 Task: Implement a function that takes a filename as a parameter and checks if it's executable.
Action: Mouse moved to (82, 152)
Screenshot: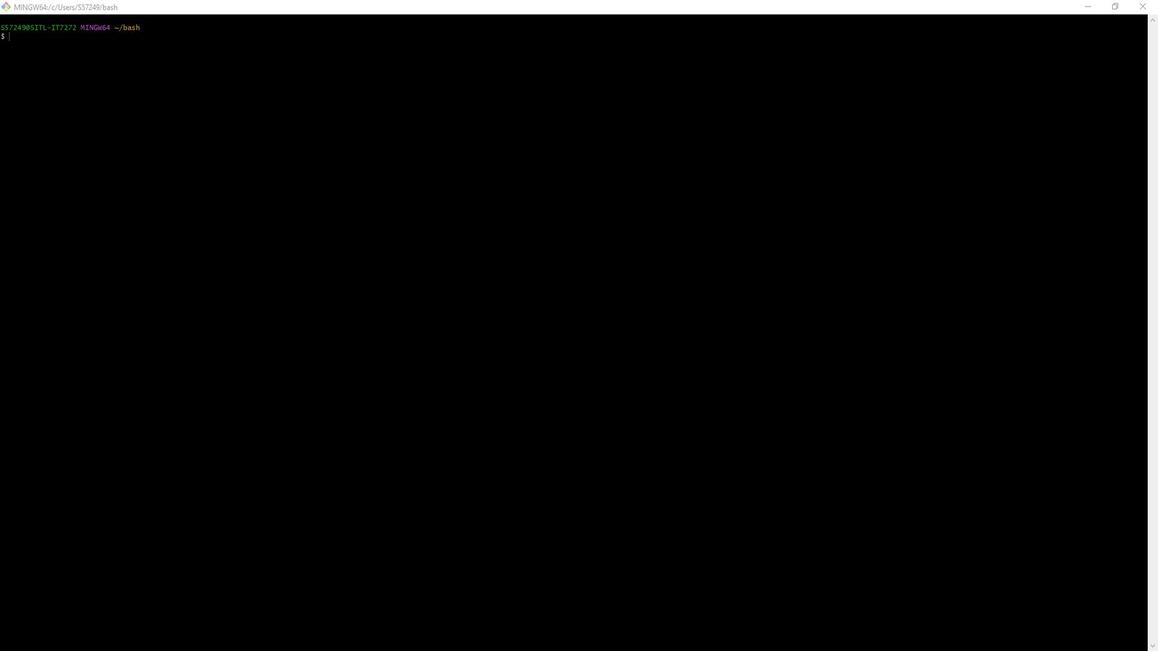 
Action: Mouse pressed left at (82, 152)
Screenshot: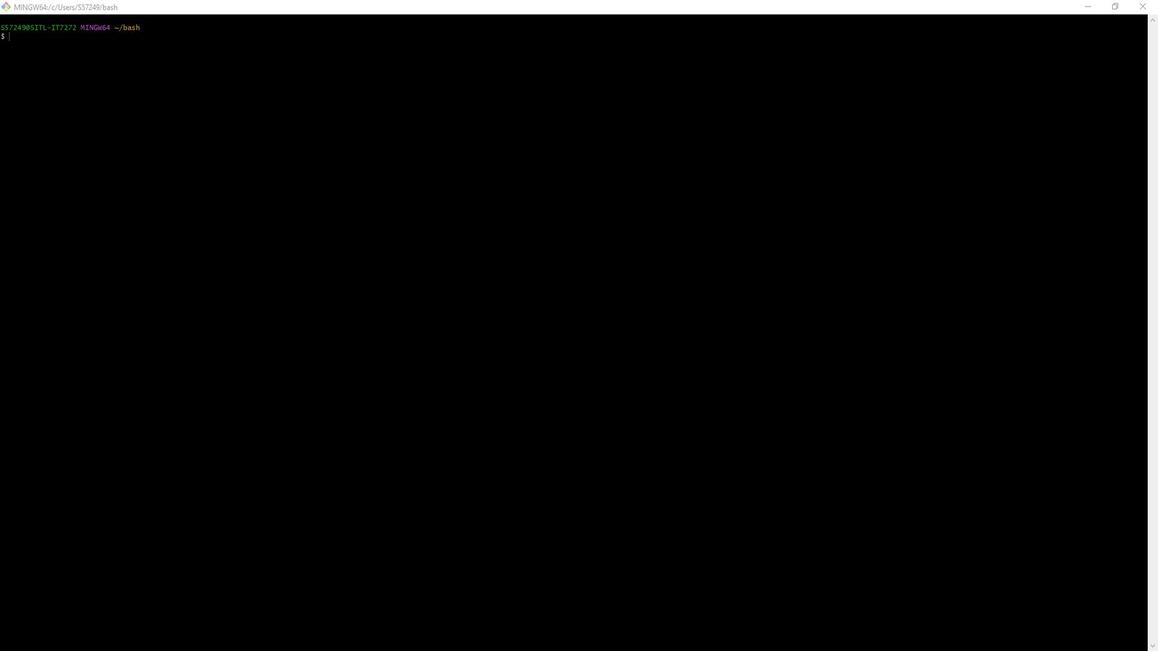 
Action: Mouse moved to (126, 47)
Screenshot: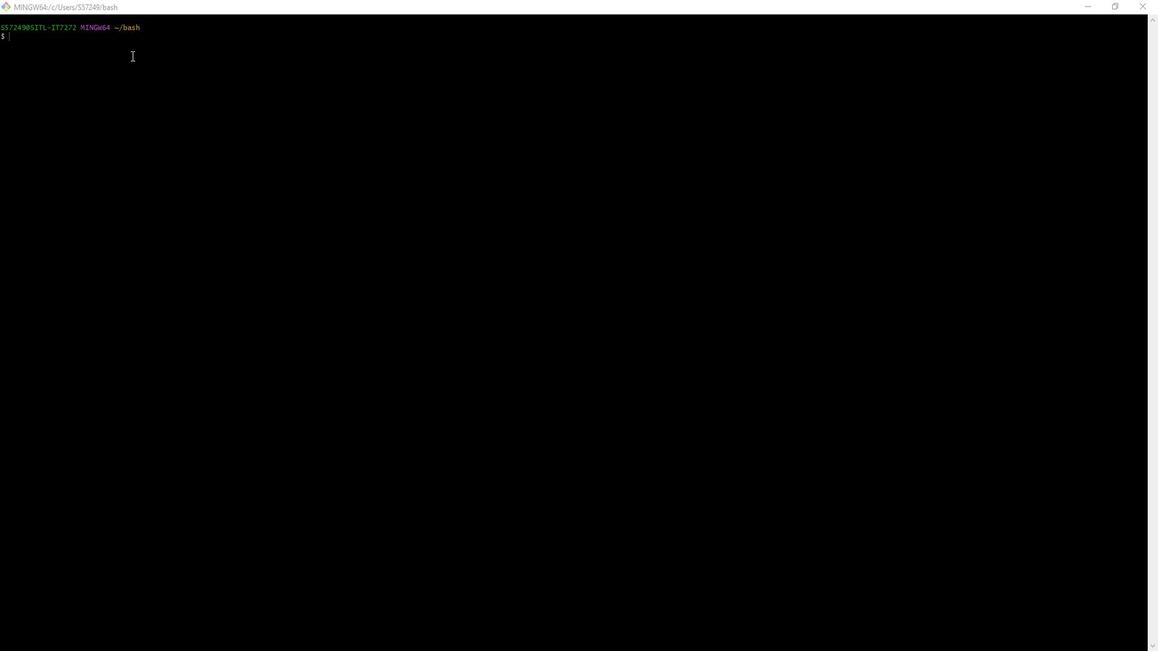 
Action: Mouse pressed left at (126, 47)
Screenshot: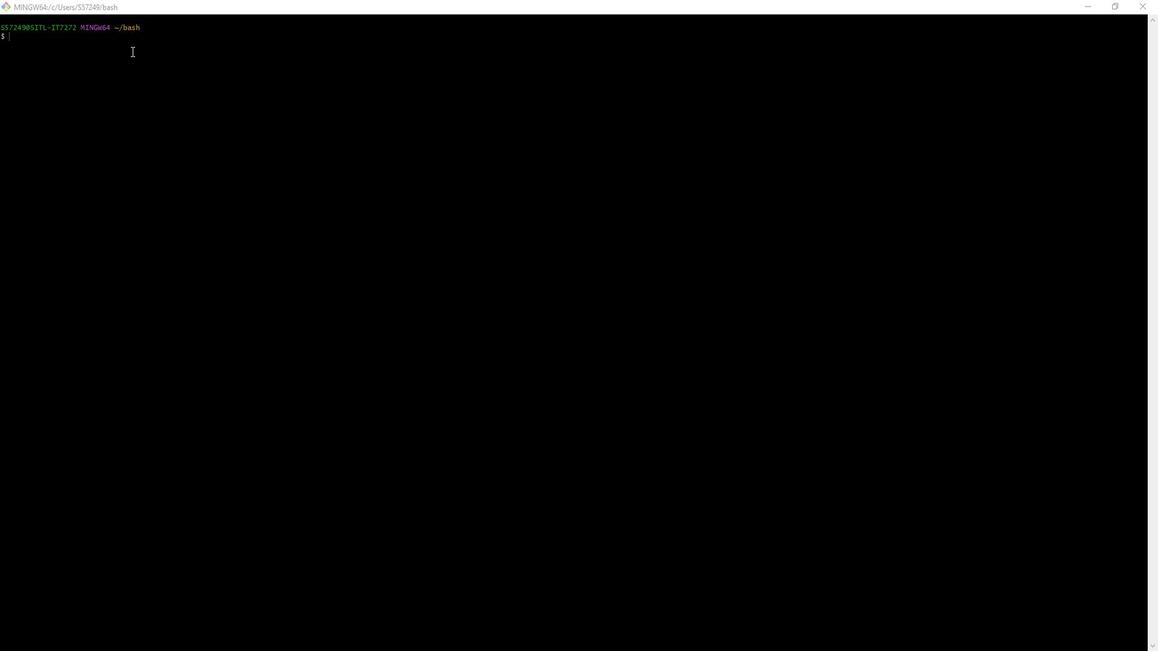 
Action: Mouse moved to (111, 62)
Screenshot: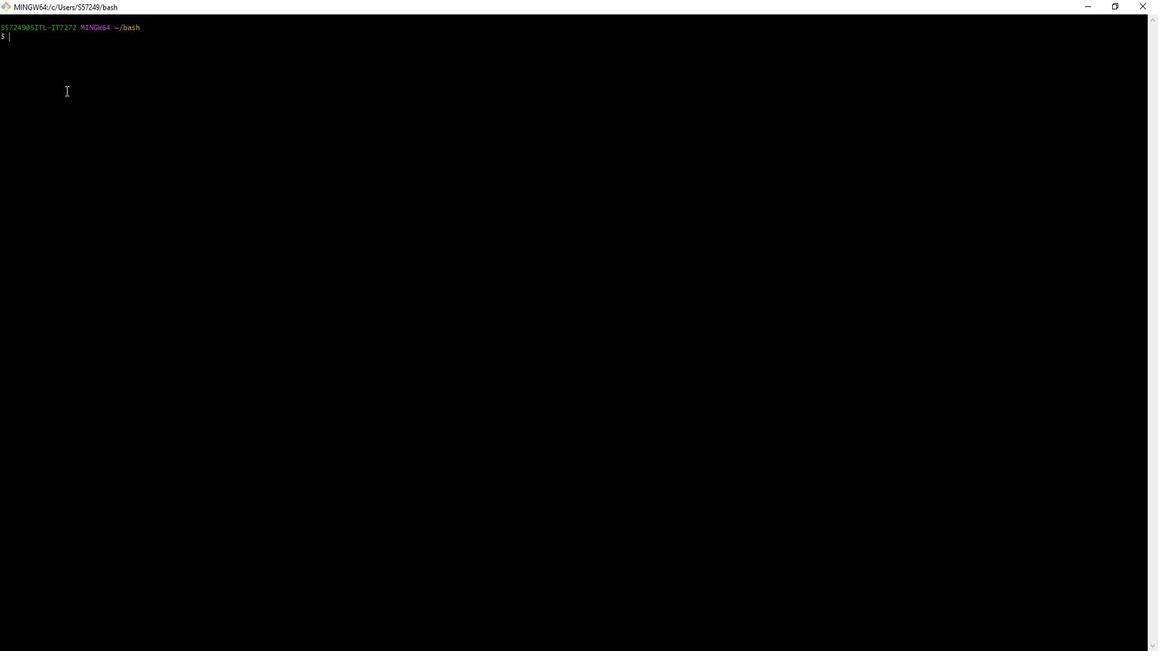 
Action: Key pressed vim<Key.space>is<Key.shift>File<Key.shift>Executable.sh<Key.enter>i<Key.shift_r>#<Key.shift><Key.shift><Key.shift><Key.shift><Key.shift><Key.shift><Key.shift><Key.shift>!/bin/bash<Key.enter><Key.backspace><Key.enter><Key.shift>#<Key.space><Key.shift>Function<Key.space>to<Key.space>check<Key.space>if<Key.space>a<Key.space>file<Key.space>is<Key.space>executable<Key.enter><Key.backspace><Key.backspace>is<Key.shift_r>_executable<Key.shift_r>()<Key.space><Key.shift_r>{<Key.enter>local<Key.space>file<Key.shift_r>_path=<Key.shift_r>""<Key.left><Key.shift>$1<Key.right><Key.enter><Key.enter>if<Key.space>[<Key.space>-x<Key.space><Key.shift_r>""<Key.left>file<Key.shift_r>_path<Key.right><Key.space>];<Key.space>then<Key.enter>echo<Key.space><Key.shift_r>""<Key.left><Key.shift>The<Key.space>file<Key.space>''<Key.left><Key.shift>4<Key.backspace><Key.shift>$file<Key.shift_r>_path<Key.right><Key.space>is<Key.space>executable.<Key.right><Key.enter><Key.left>else<Key.enter>echo<Key.space><Key.shift_r>""<Key.left><Key.shift>The<Key.space>file<Key.space>''<Key.left><Key.shift><Key.shift><Key.shift>$file<Key.shift_r>_path<Key.right><Key.space>is<Key.space>not<Key.space>executable.<Key.right><Key.enter><Key.left>fi<Key.enter><Key.left><Key.shift_r>}<Key.enter><Key.enter><Key.shift>#<Key.space><Key.shift>Example<Key.space>usage<Key.right><Key.enter><Key.left><Key.backspace>file<Key.shift_r>_to<Key.shift_r>_check<Key.space><Key.backspace>=<Key.shift_r>""<Key.left>/c/<Key.shift>Users/<Key.shift>S57249/bash/<Key.shift>Git/<Key.shift>Fi<Key.backspace><Key.backspace>file1.txt<Key.esc><Key.shift_r>:wq<Key.enter>chmod<Key.space>is<Key.shift>File<Key.shift>Executable<Key.backspace>e.sh<Key.backspace><Key.backspace><Key.backspace>.sh<Key.enter>c<Key.backspace>chmod<Key.space><Key.shift_r>+x<Key.space>is<Key.shift>File<Key.shift>Executable.sh<Key.enter><Key.up><Key.up><Key.down><Key.down><Key.up><Key.down><Key.down><Key.up><Key.down>./is<Key.shift>File<Key.shift>Executable.sh<Key.enter>vim<Key.space>is<Key.shift>File<Key.shift>Executable.sh<Key.enter><Key.right><Key.right><Key.enter>i<Key.enter>is<Key.shift_r>_executable<Key.space><Key.shift_r>""<Key.left><Key.shift>$file<Key.shift_r>_to<Key.shift_r>_check<Key.right><Key.esc><Key.shift_r>:wq<Key.enter>./is<Key.shift>File<Key.shift><Key.shift><Key.shift><Key.shift><Key.shift>Ec<Key.backspace>xecutable.sh<Key.enter>vim<Key.space>is<Key.shift>File<Key.shift><Key.shift><Key.shift><Key.shift><Key.shift><Key.shift>Executable.sh<Key.enter><Key.up><Key.up><Key.up><Key.up><Key.up><Key.up><Key.up><Key.up><Key.up><Key.left><Key.left><Key.left><Key.left><Key.left><Key.left><Key.left><Key.left><Key.left><Key.left><Key.left><Key.left>i<Key.shift>$<Key.right><Key.right><Key.right><Key.right><Key.right><Key.esc><Key.shift_r>:wq<Key.down><Key.down>i<Key.down><Key.down><Key.backspace><Key.backspace><Key.backspace><Key.backspace><Key.backspace>i<Key.down><Key.down><Key.right><Key.right><Key.down><Key.down><Key.down><Key.down><Key.down><Key.right><Key.down><Key.right><Key.right><Key.right><Key.right><Key.right><Key.right><Key.right><Key.right><Key.right><Key.right><Key.right><Key.right><Key.right><Key.right><Key.right><Key.right><Key.right><Key.right><Key.right><Key.right><Key.right><Key.right><Key.right><Key.right><Key.right><Key.right><Key.right><Key.right><Key.left><Key.left><Key.left><Key.left><Key.left><Key.left><Key.left><Key.left><Key.left><Key.left><Key.left><Key.left><Key.left><Key.delete><Key.delete><Key.delete><Key.delete><Key.right><Key.right><Key.right><Key.right><Key.right><Key.right><Key.right><Key.right><Key.right><Key.backspace><Key.backspace>sh<Key.left><Key.left><Key.backspace><Key.esc><Key.shift_r>:wq<Key.enter>./is<Key.shift>File<Key.shift>Executable.sh<Key.enter>
Screenshot: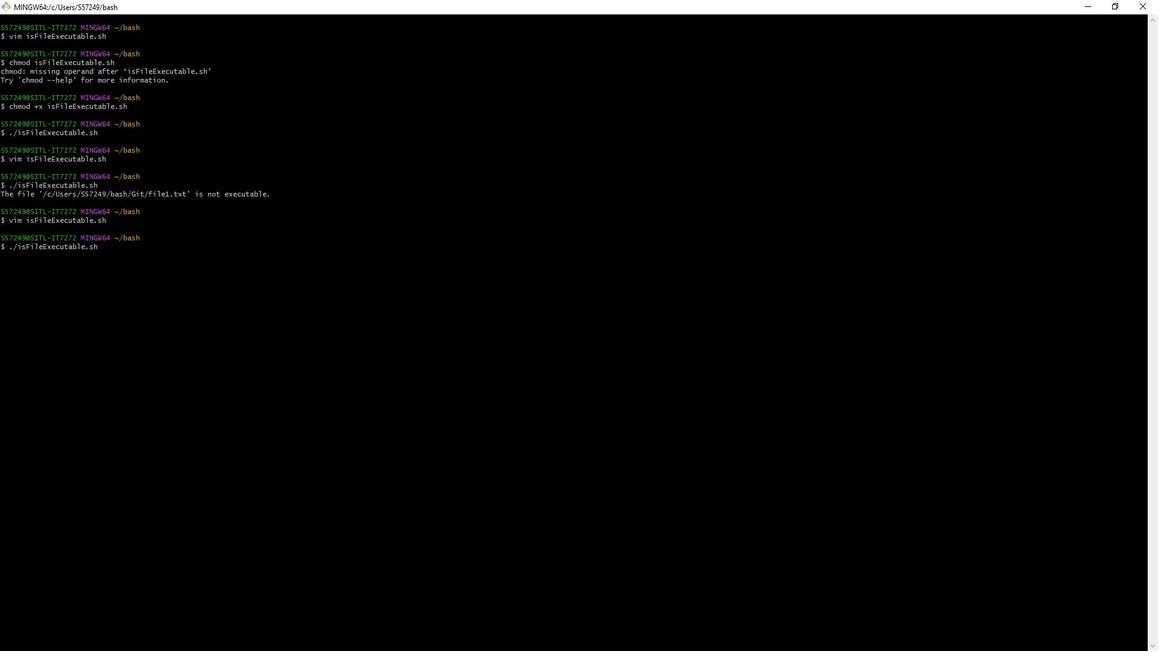 
Action: Mouse moved to (148, 126)
Screenshot: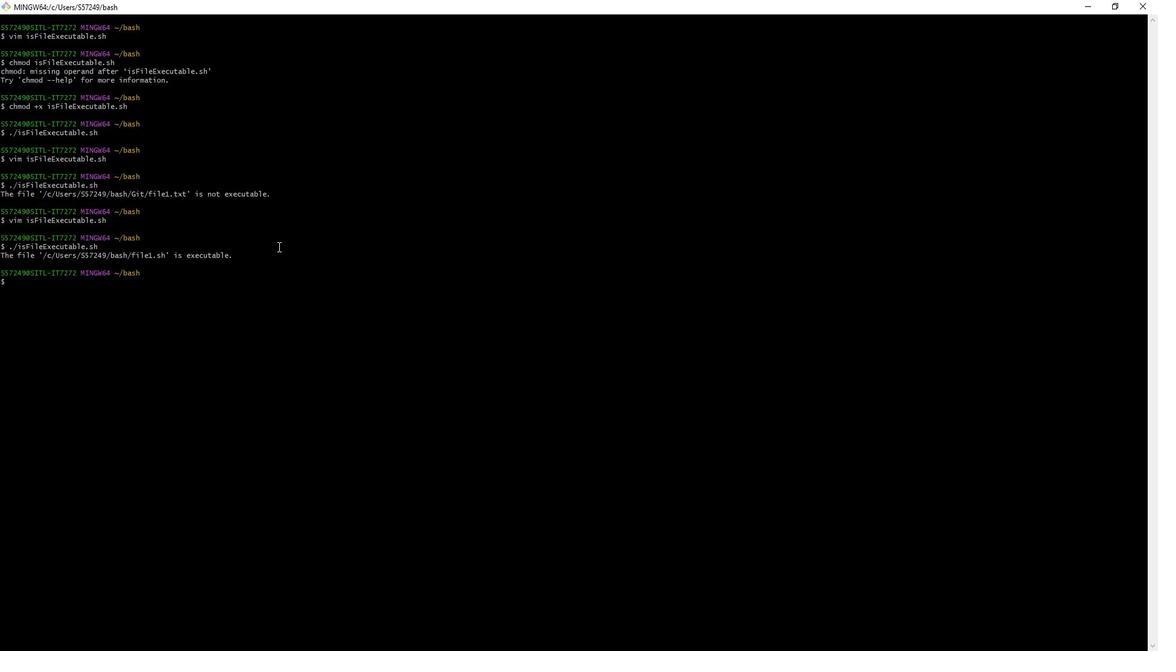 
Action: Key pressed cat<Key.space>is<Key.shift>File<Key.shift>Executable.sh<Key.enter>
Screenshot: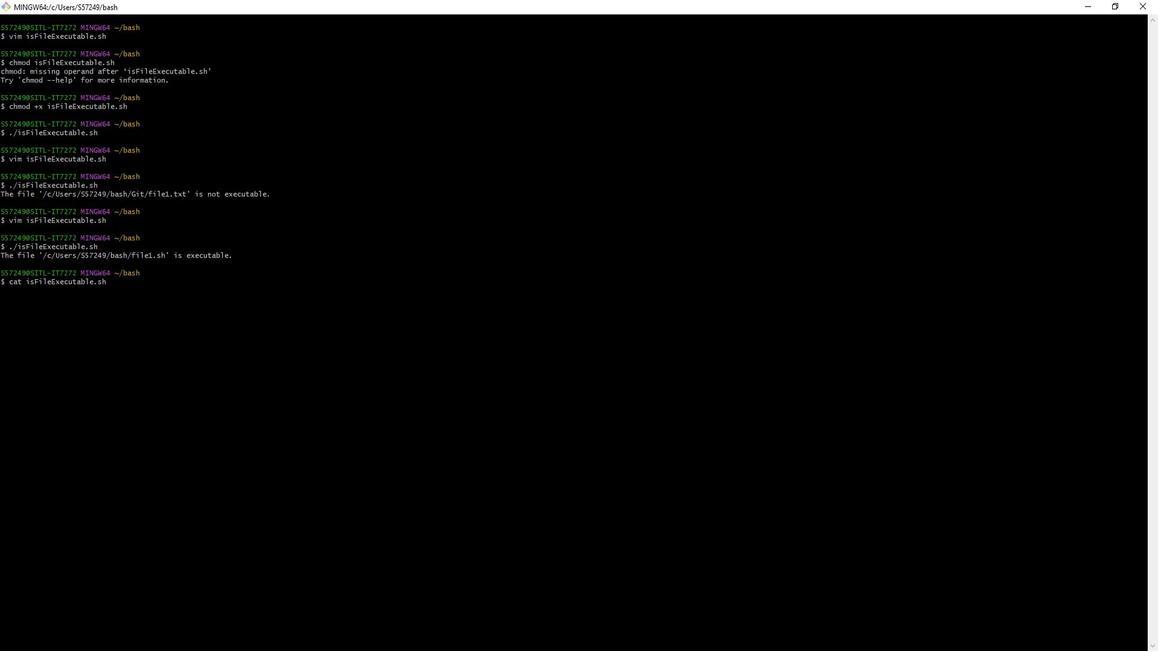 
Action: Mouse moved to (12, 221)
Screenshot: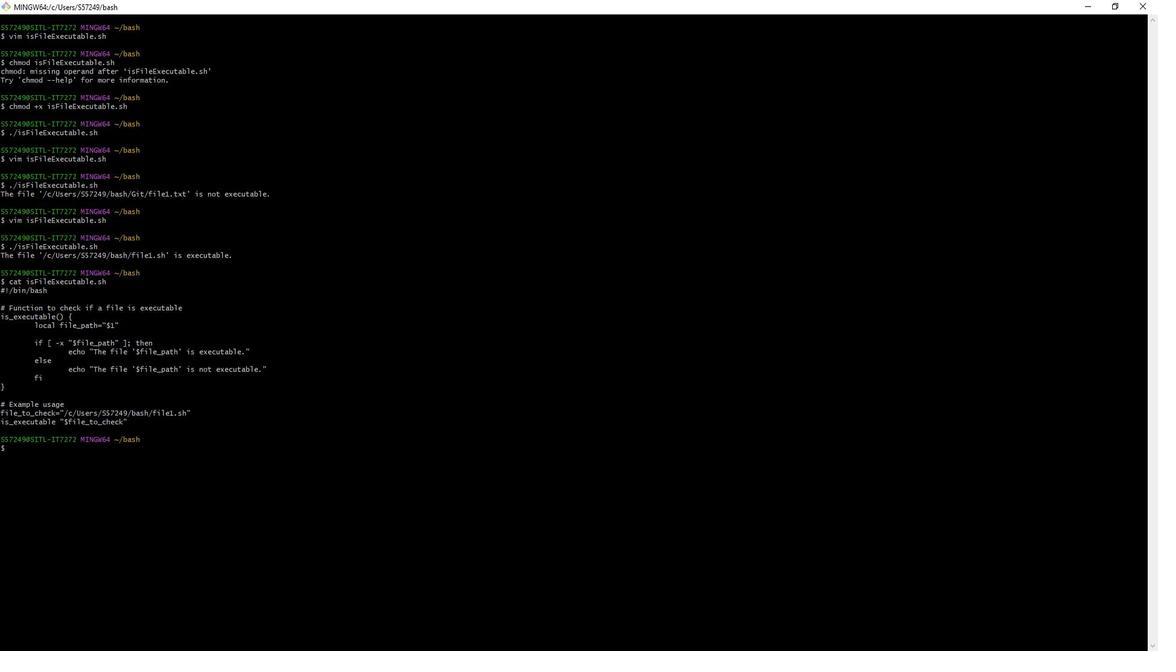 
Action: Mouse pressed left at (12, 221)
Screenshot: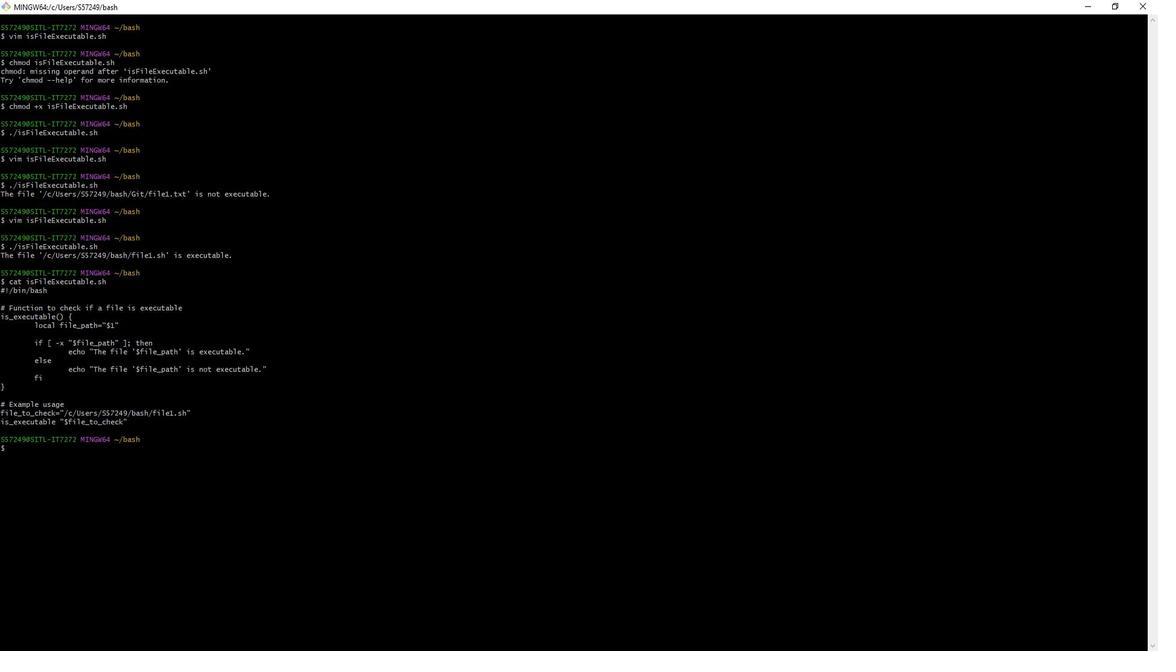 
Action: Mouse moved to (22, 203)
Screenshot: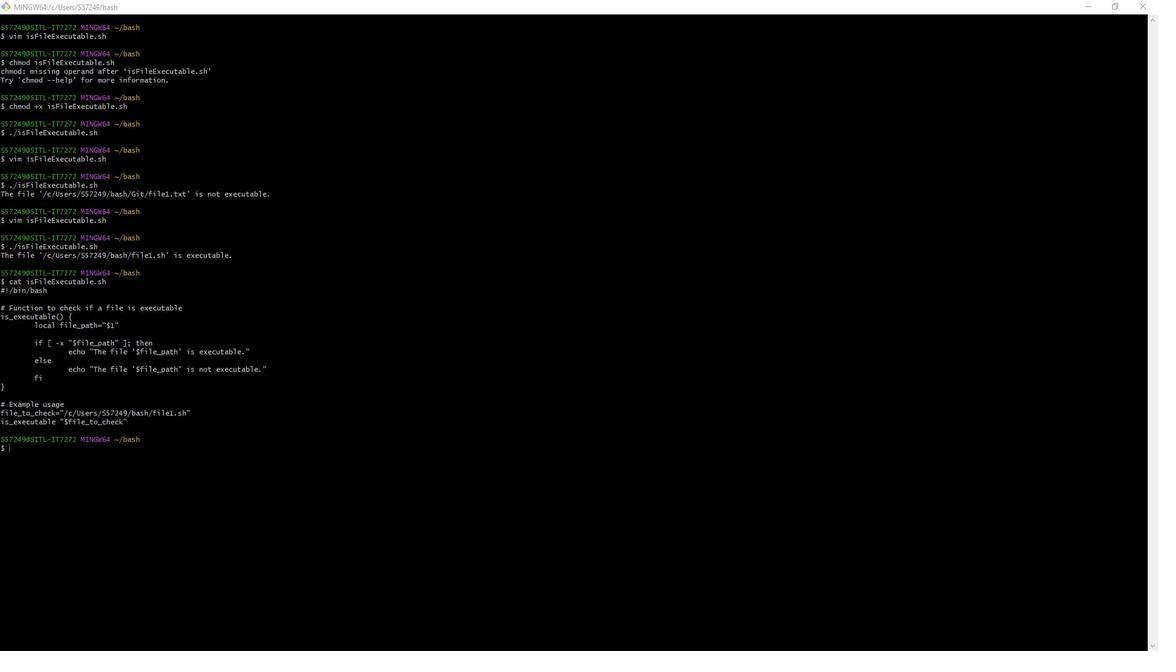 
Action: Mouse pressed left at (22, 203)
Screenshot: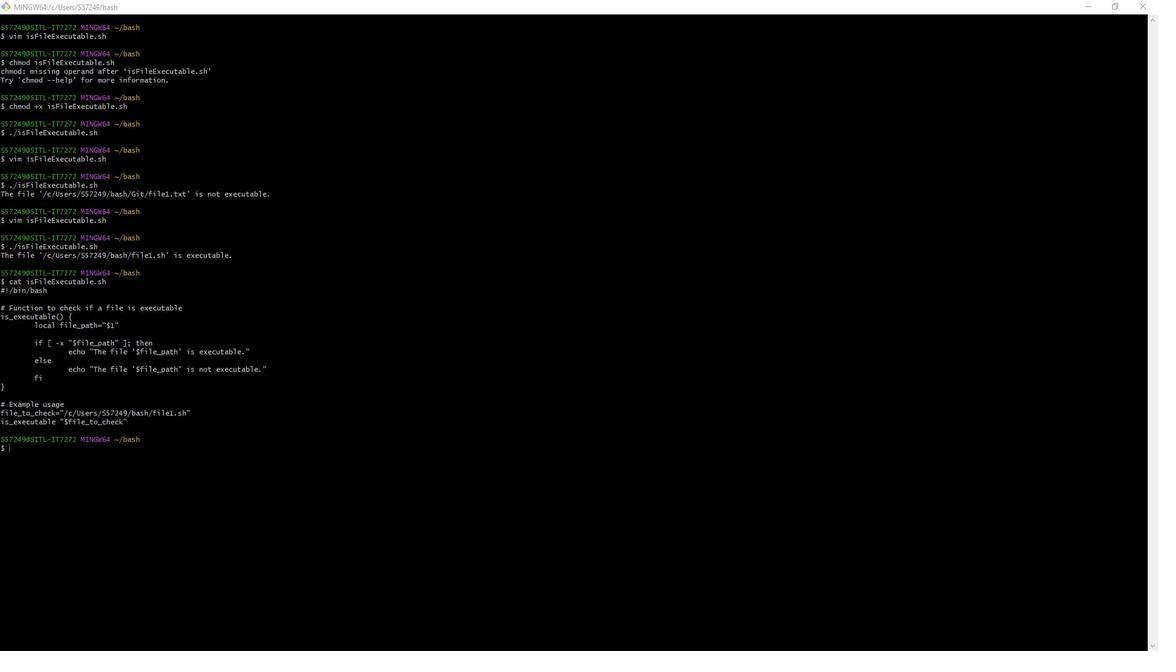 
Action: Mouse moved to (18, 159)
Screenshot: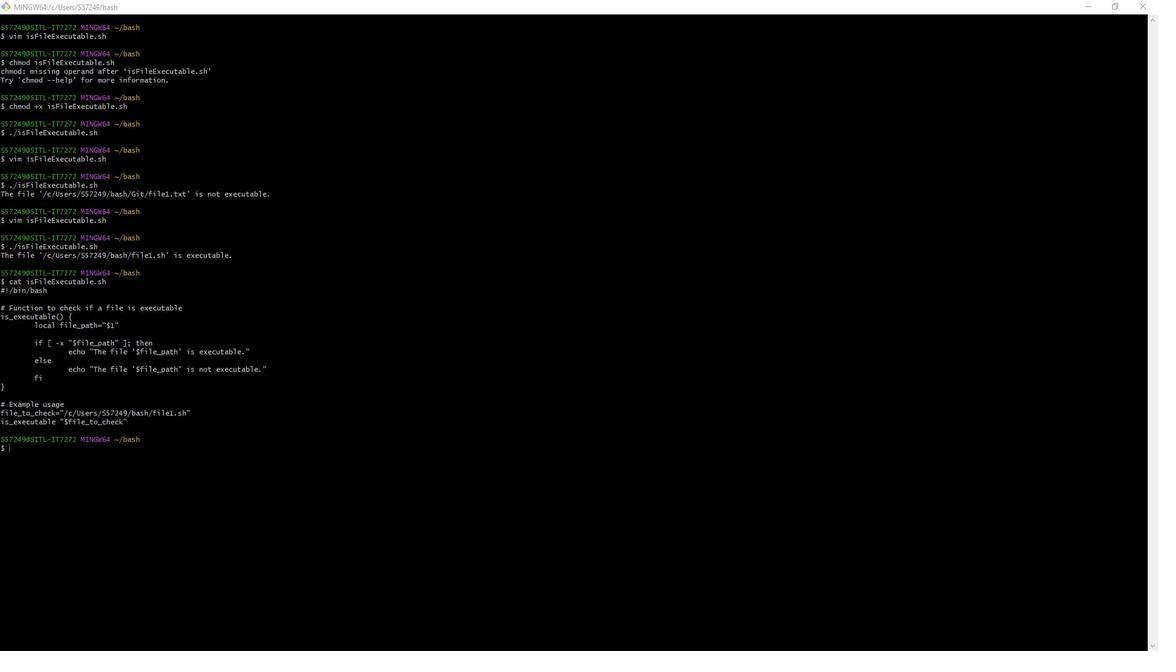 
Action: Mouse pressed left at (18, 159)
Screenshot: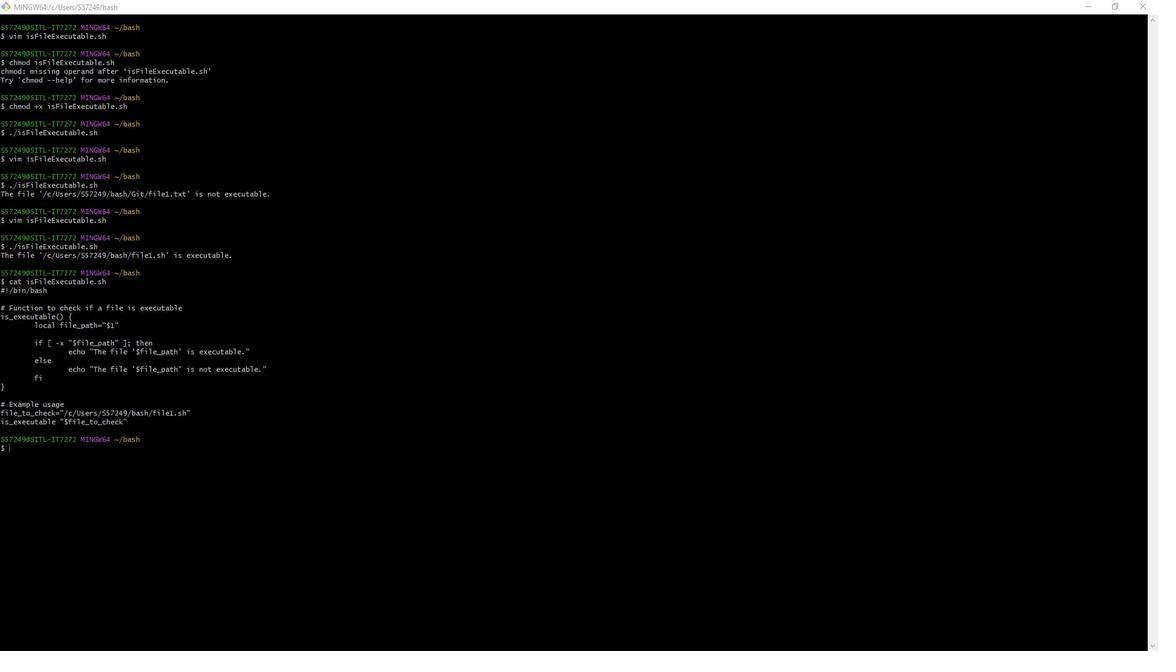 
